 Task: Add Blake's Gluten Free Chicken Pot Pie to the cart.
Action: Mouse moved to (281, 112)
Screenshot: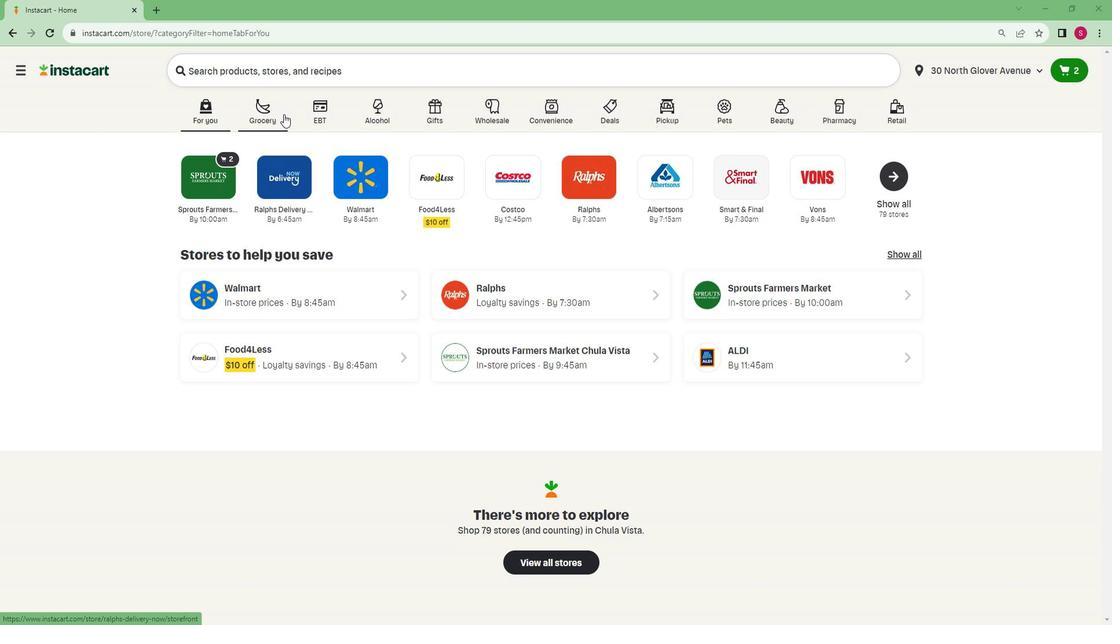 
Action: Mouse pressed left at (281, 112)
Screenshot: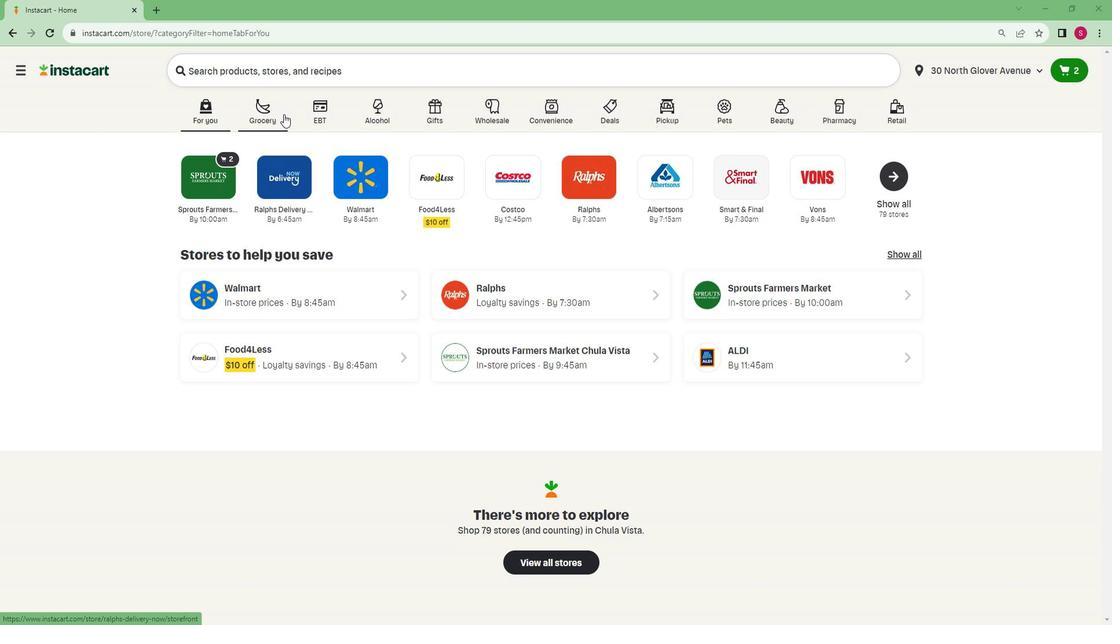 
Action: Mouse moved to (245, 356)
Screenshot: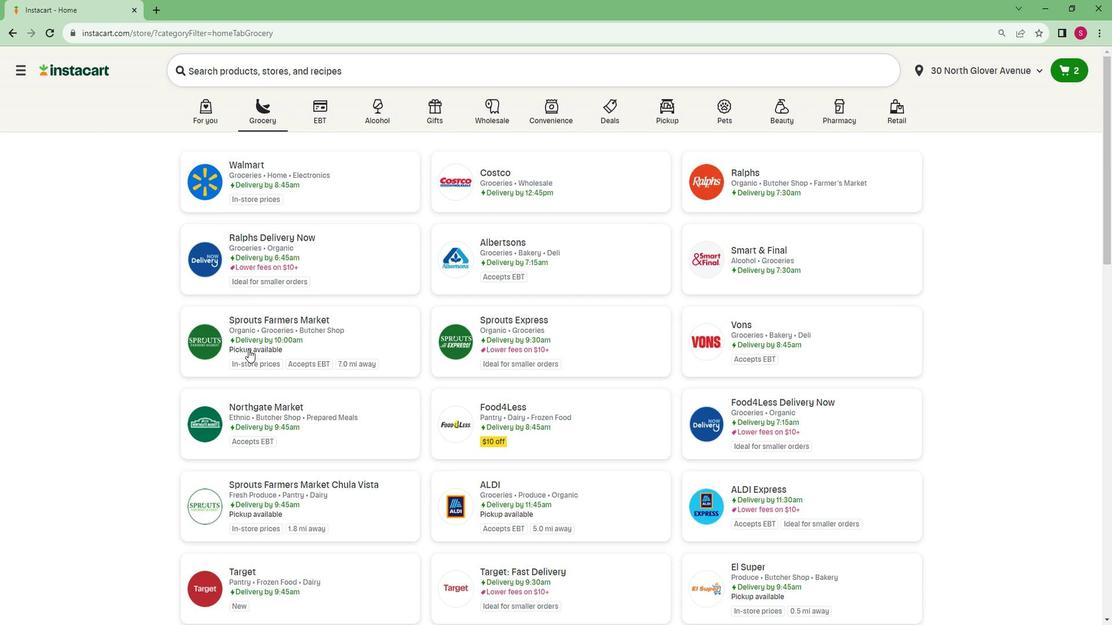 
Action: Mouse pressed left at (245, 356)
Screenshot: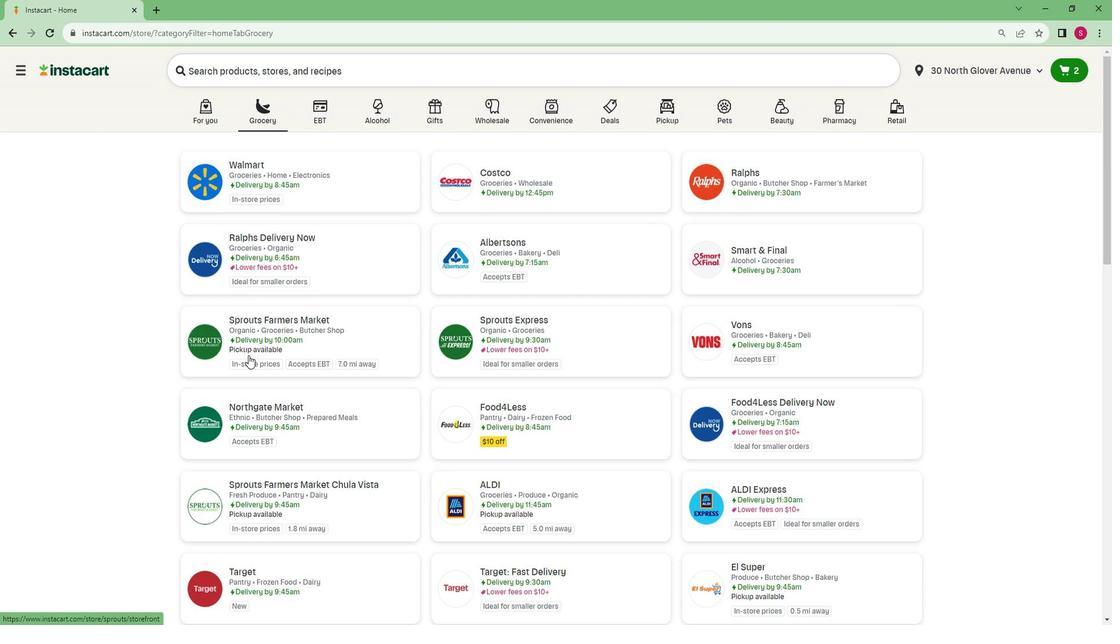 
Action: Mouse moved to (25, 517)
Screenshot: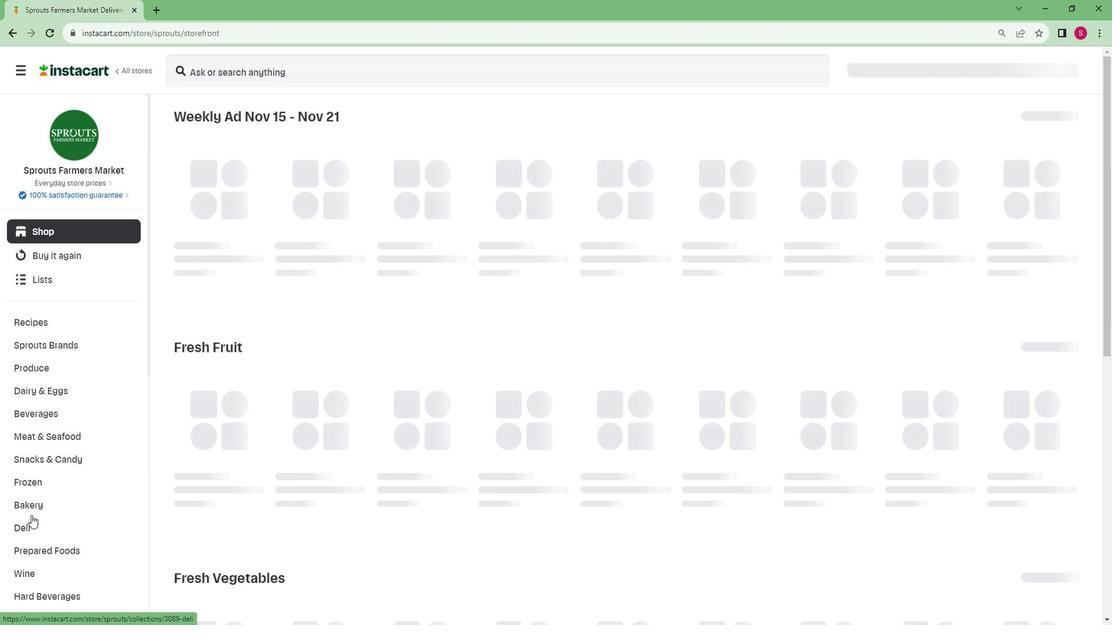 
Action: Mouse scrolled (25, 517) with delta (0, 0)
Screenshot: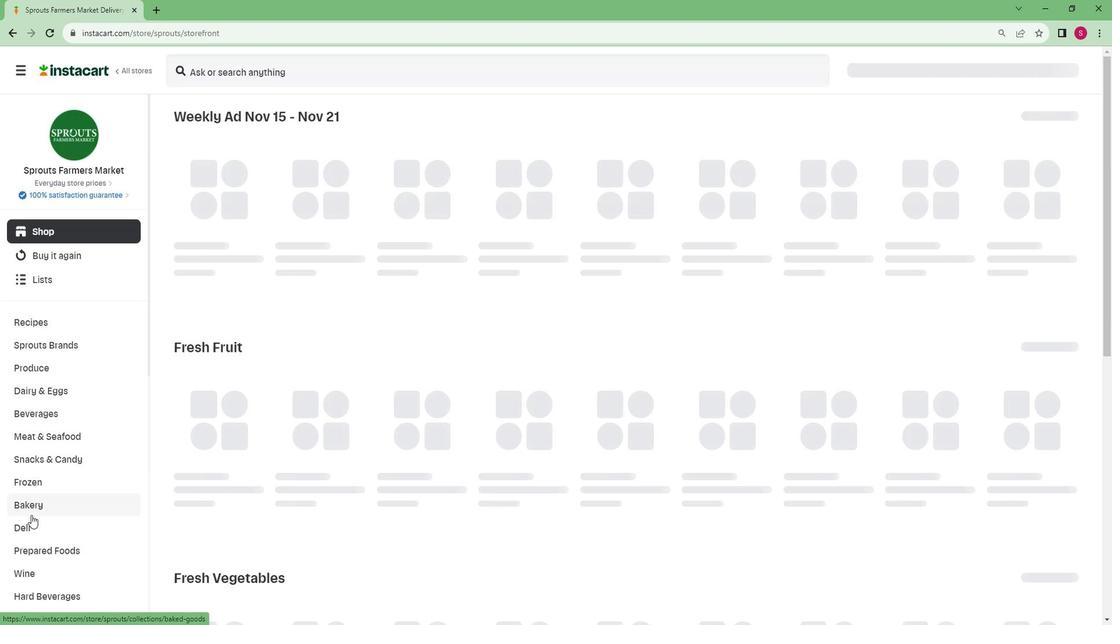 
Action: Mouse scrolled (25, 517) with delta (0, 0)
Screenshot: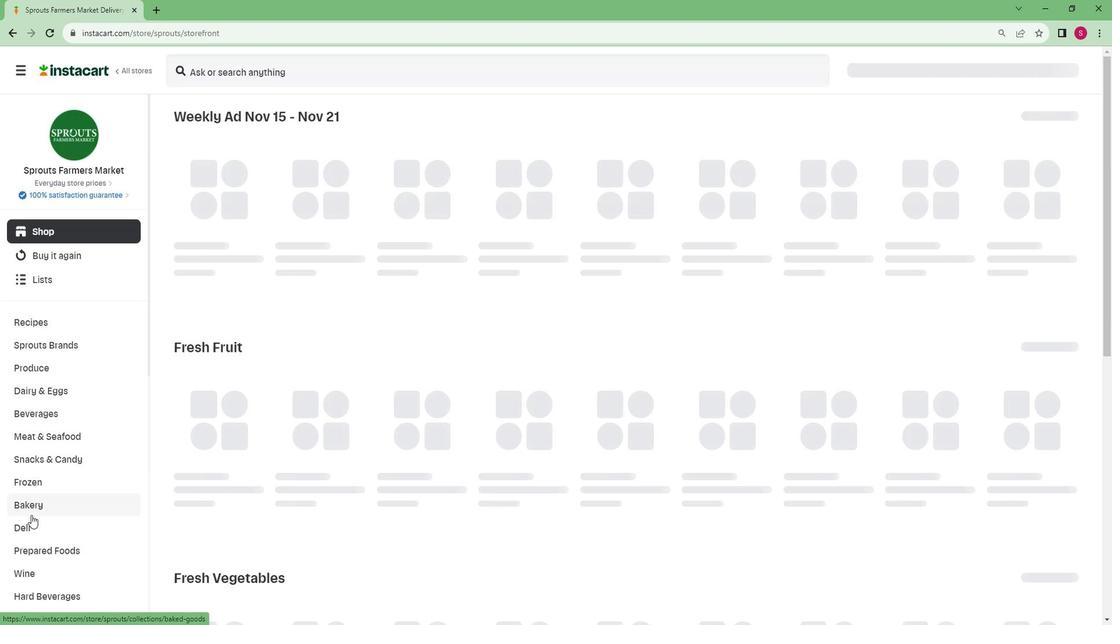 
Action: Mouse scrolled (25, 517) with delta (0, 0)
Screenshot: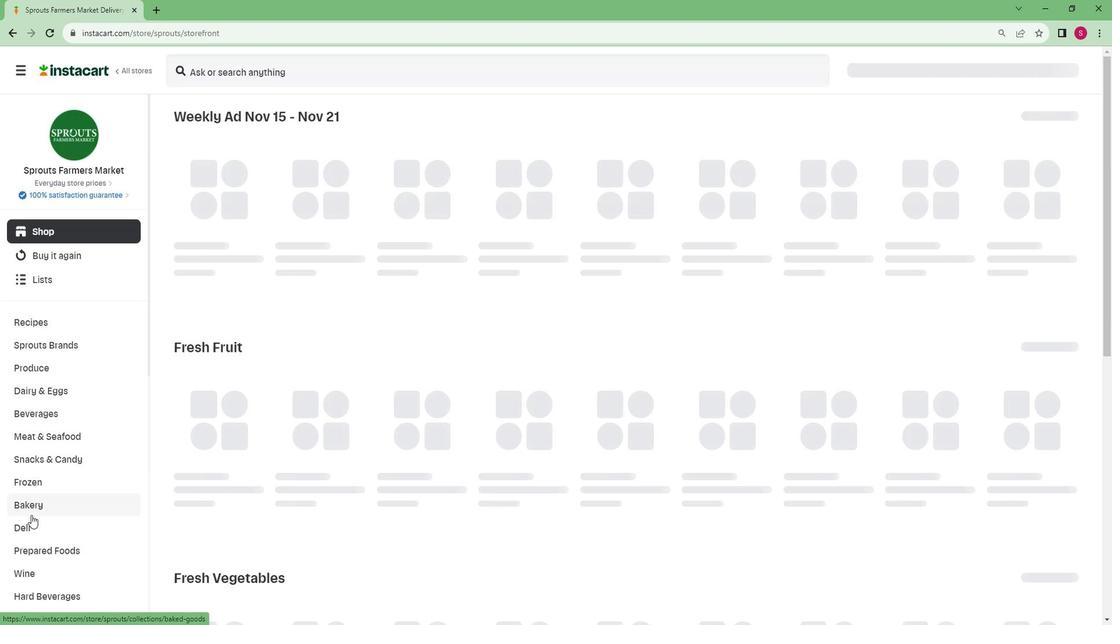
Action: Mouse scrolled (25, 517) with delta (0, 0)
Screenshot: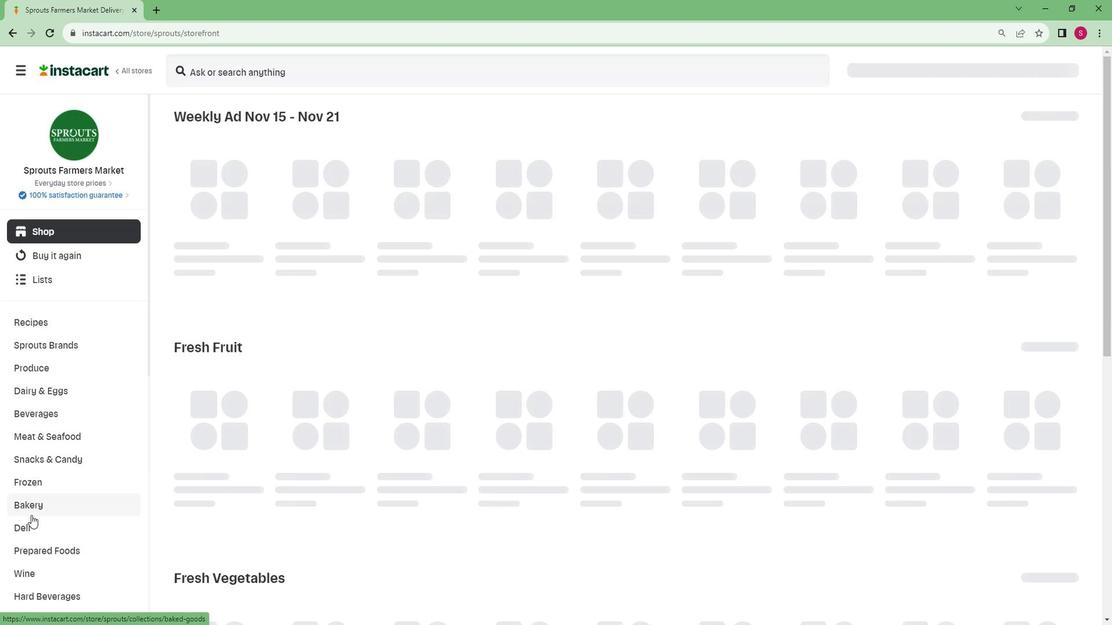 
Action: Mouse scrolled (25, 517) with delta (0, 0)
Screenshot: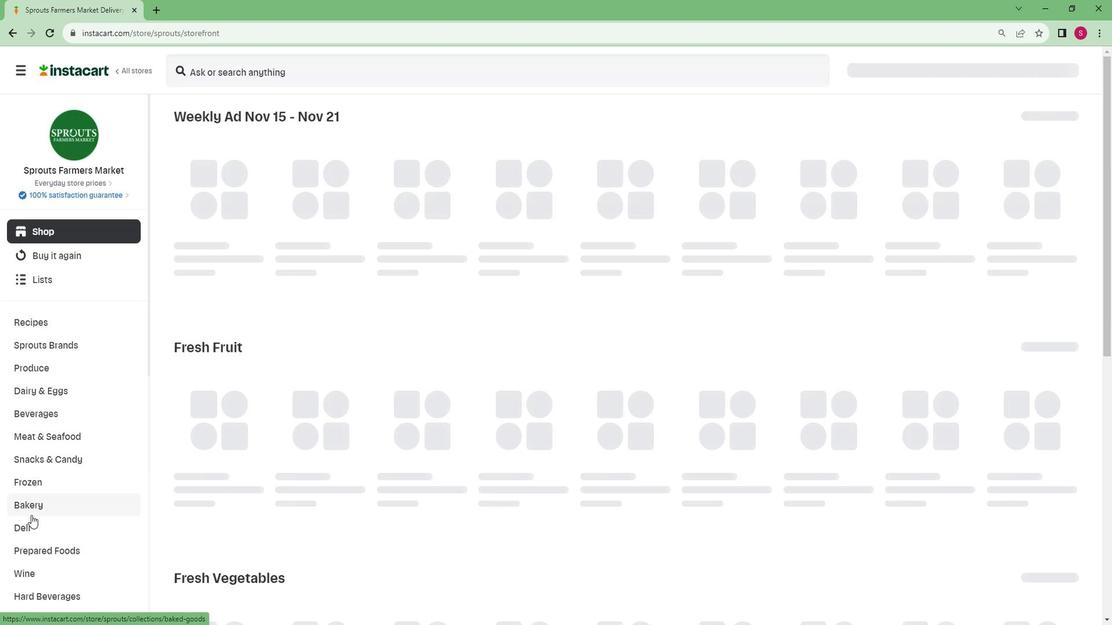 
Action: Mouse scrolled (25, 517) with delta (0, 0)
Screenshot: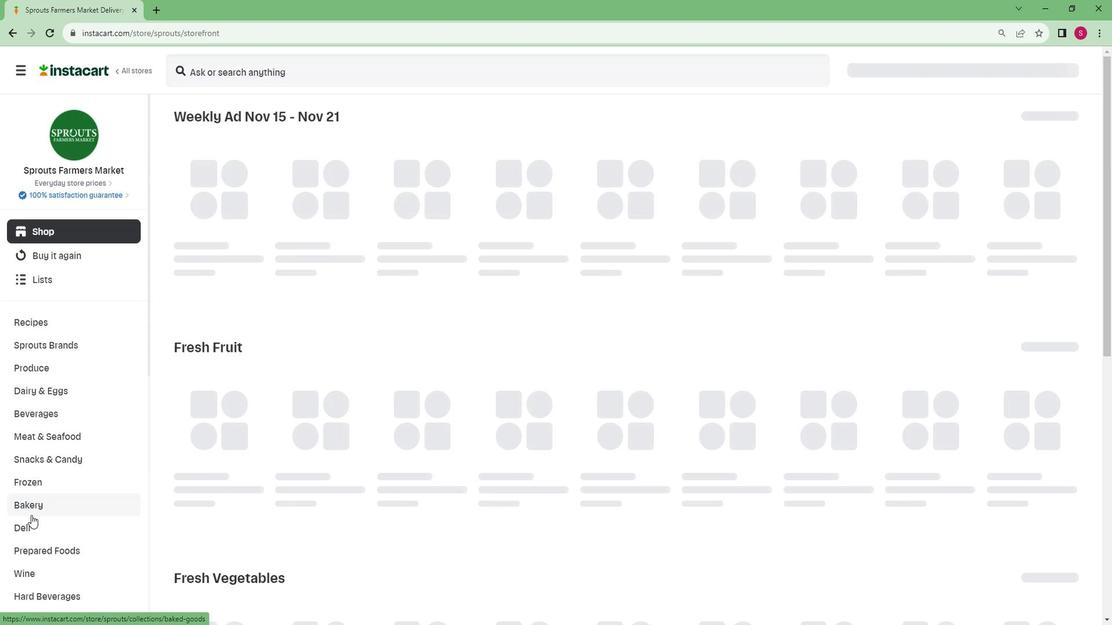 
Action: Mouse scrolled (25, 517) with delta (0, 0)
Screenshot: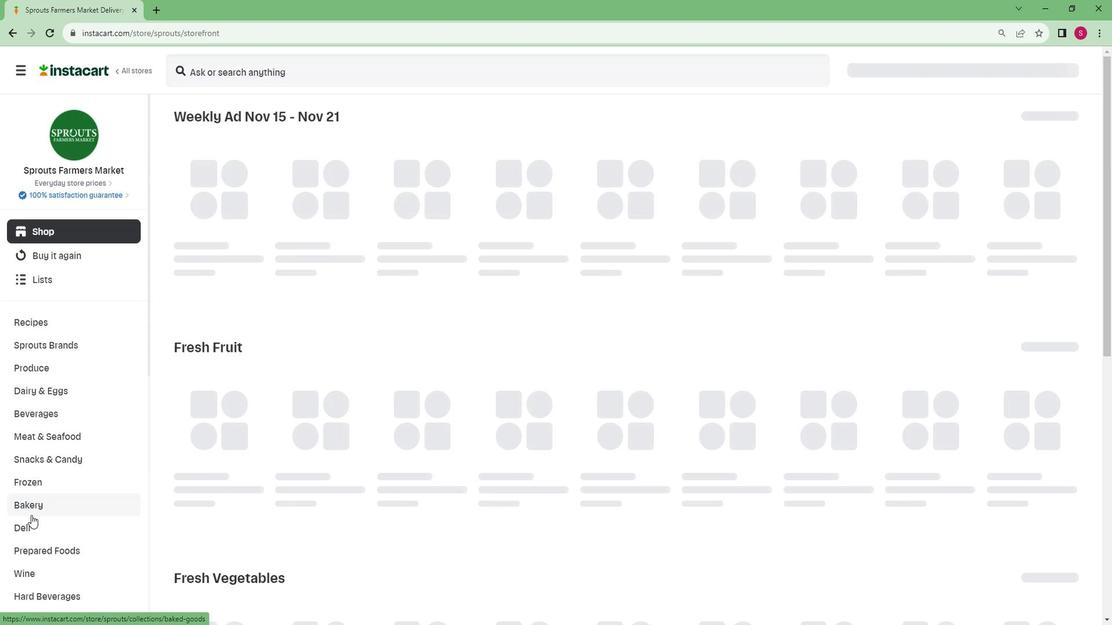 
Action: Mouse scrolled (25, 517) with delta (0, 0)
Screenshot: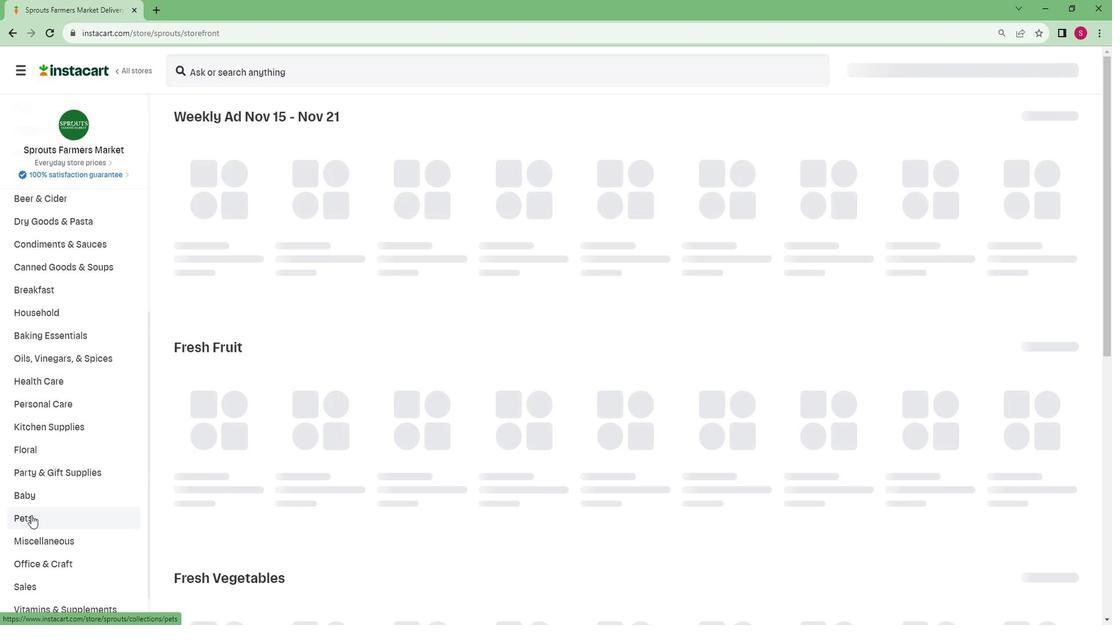 
Action: Mouse scrolled (25, 517) with delta (0, 0)
Screenshot: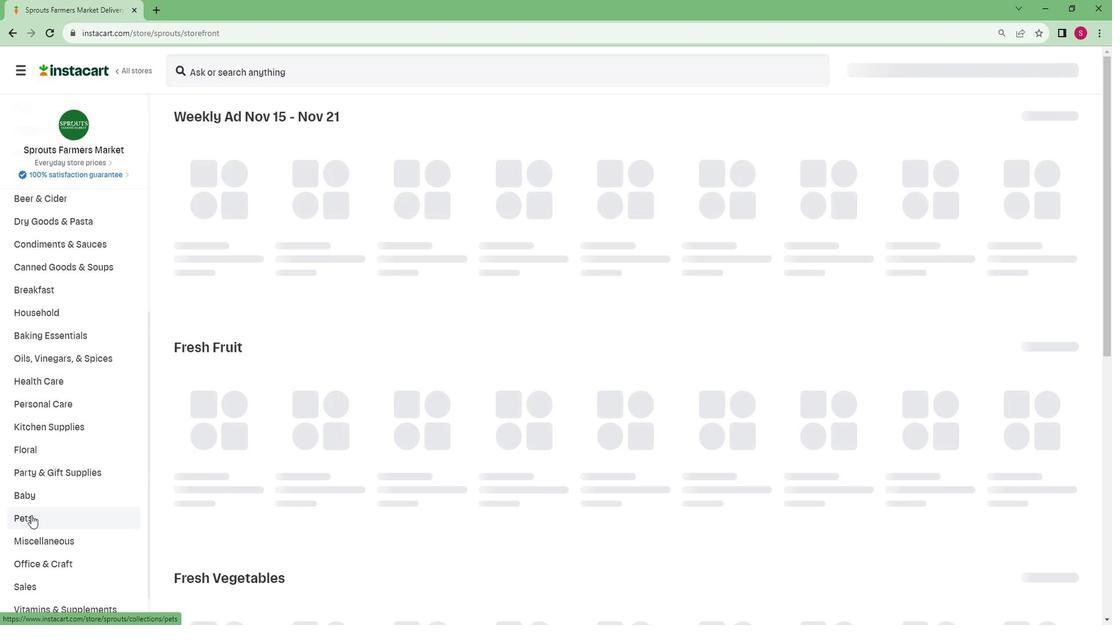 
Action: Mouse scrolled (25, 517) with delta (0, 0)
Screenshot: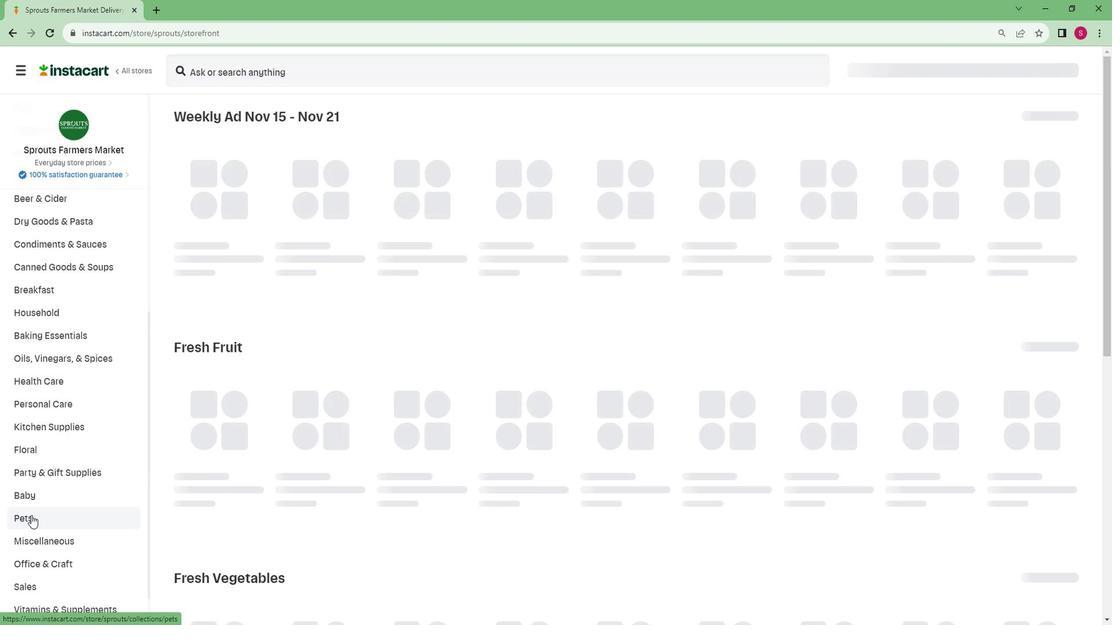 
Action: Mouse scrolled (25, 517) with delta (0, 0)
Screenshot: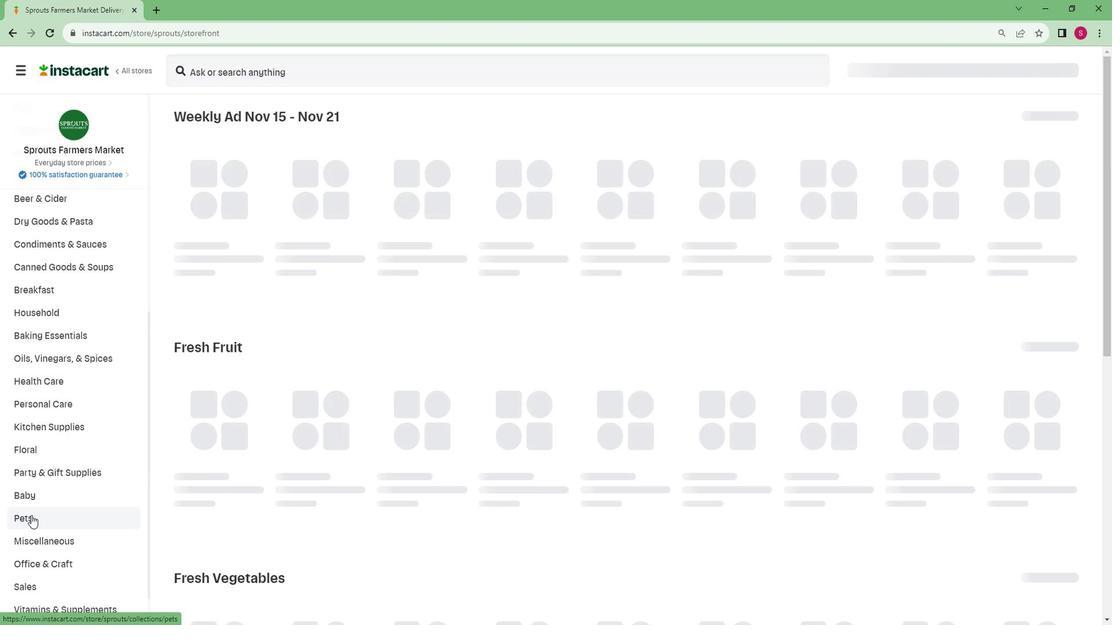
Action: Mouse scrolled (25, 517) with delta (0, 0)
Screenshot: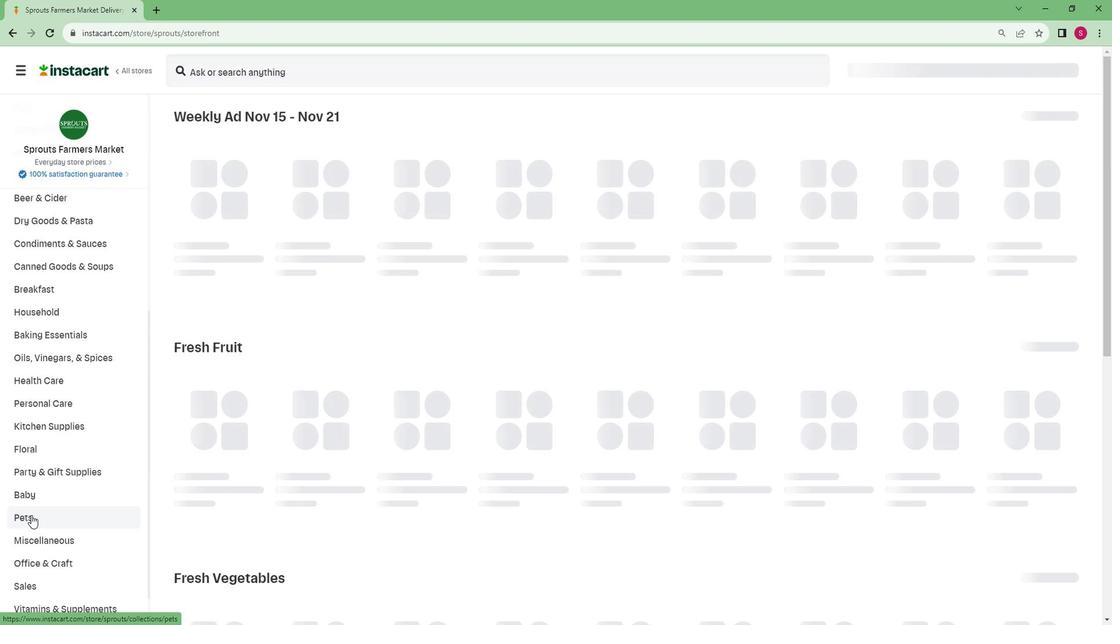 
Action: Mouse moved to (21, 607)
Screenshot: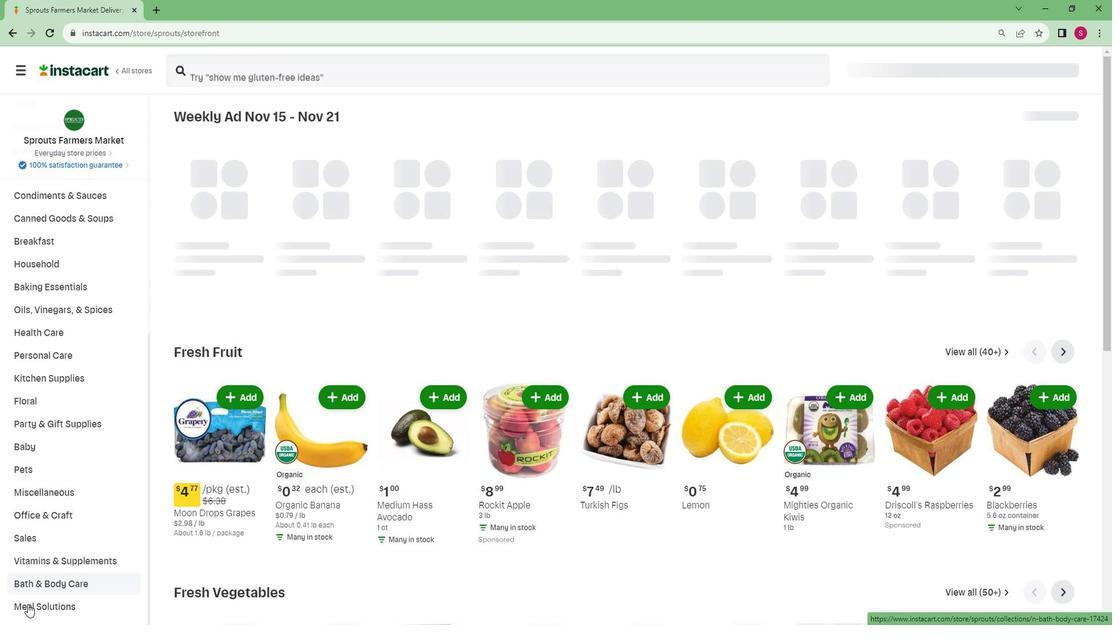 
Action: Mouse pressed left at (21, 607)
Screenshot: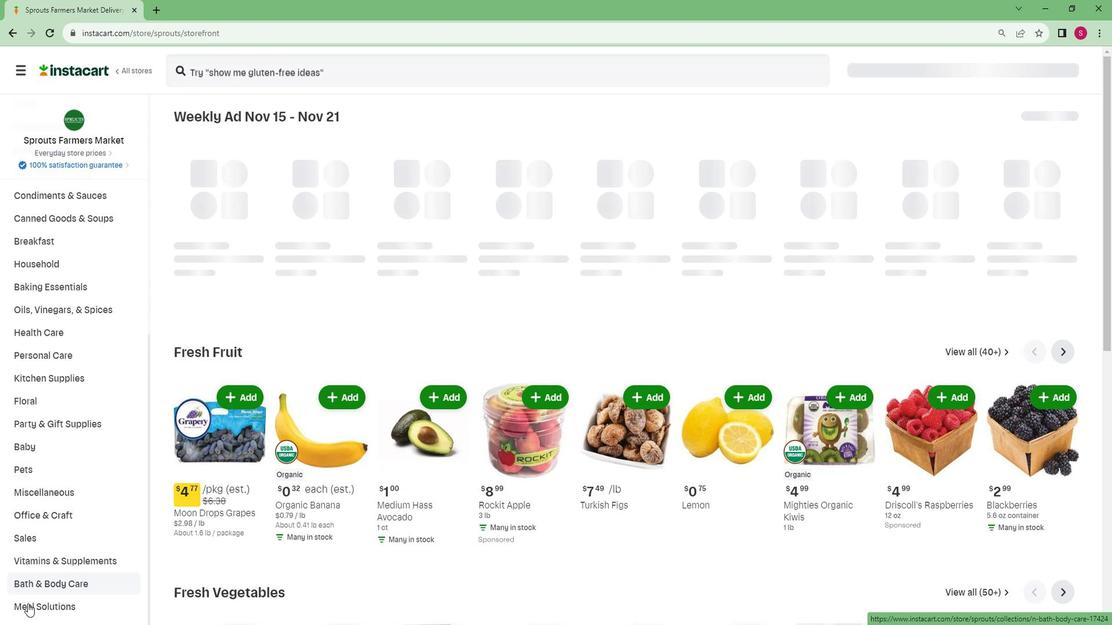 
Action: Mouse moved to (31, 585)
Screenshot: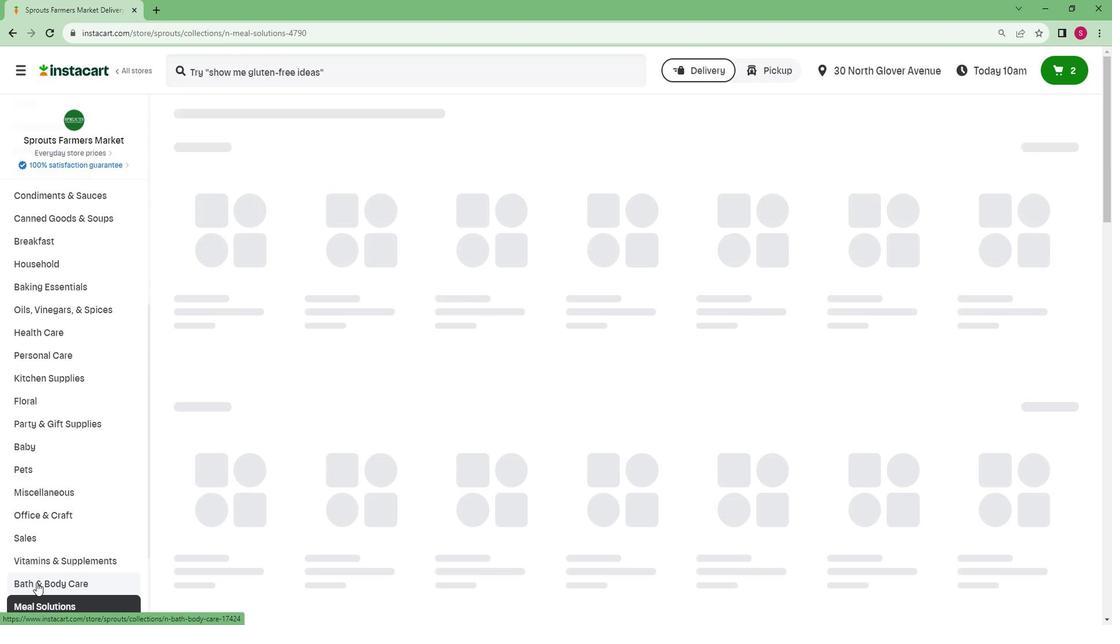 
Action: Mouse scrolled (31, 584) with delta (0, 0)
Screenshot: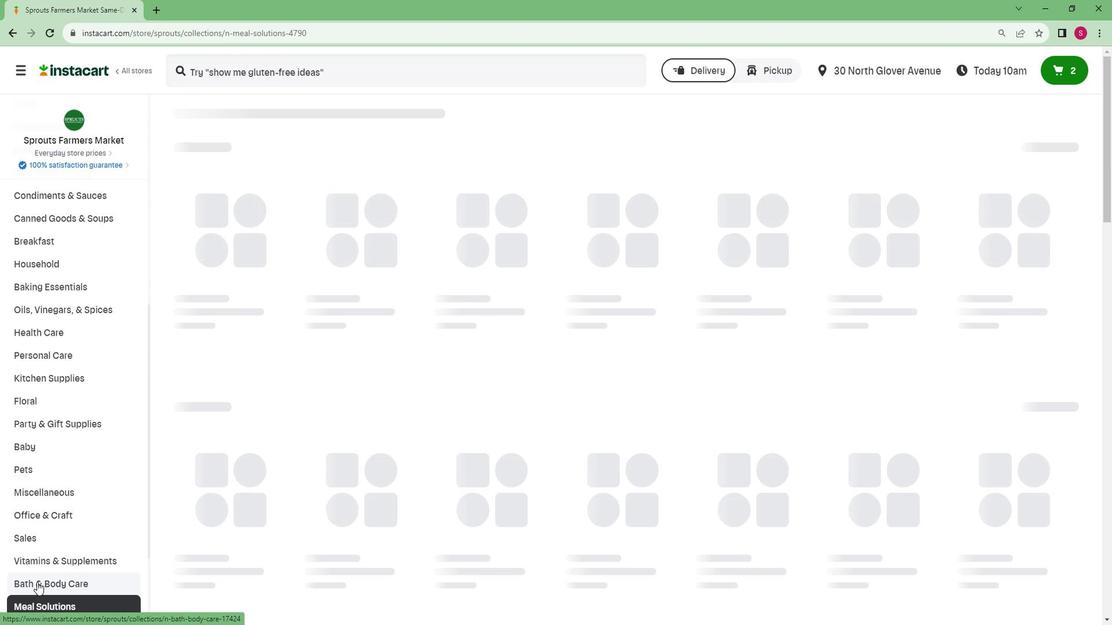 
Action: Mouse scrolled (31, 584) with delta (0, 0)
Screenshot: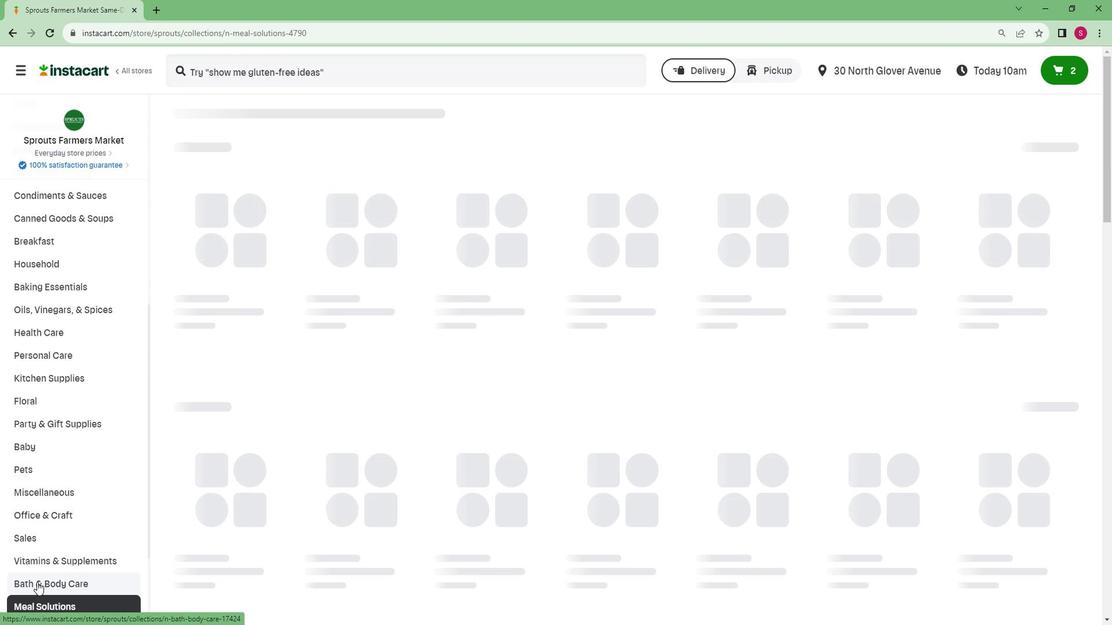 
Action: Mouse scrolled (31, 584) with delta (0, 0)
Screenshot: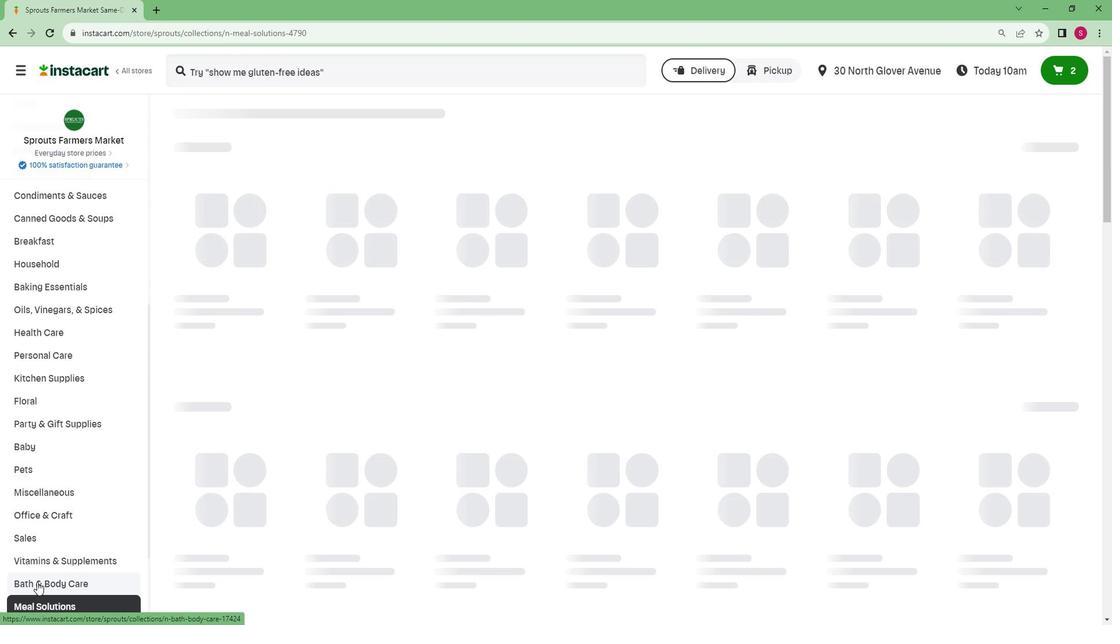 
Action: Mouse scrolled (31, 584) with delta (0, 0)
Screenshot: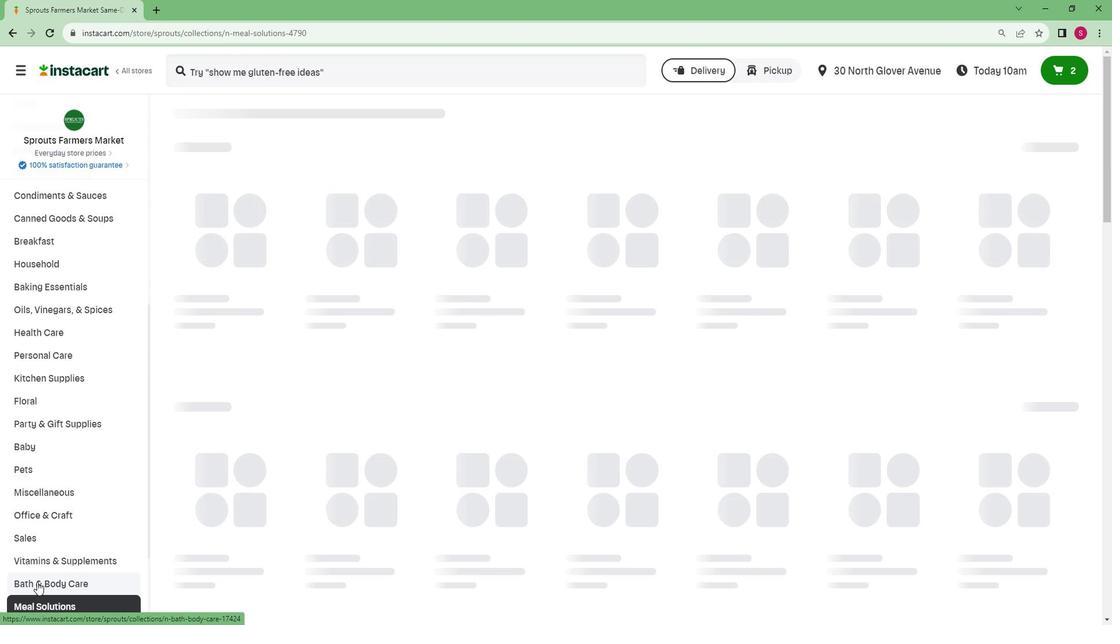 
Action: Mouse scrolled (31, 584) with delta (0, 0)
Screenshot: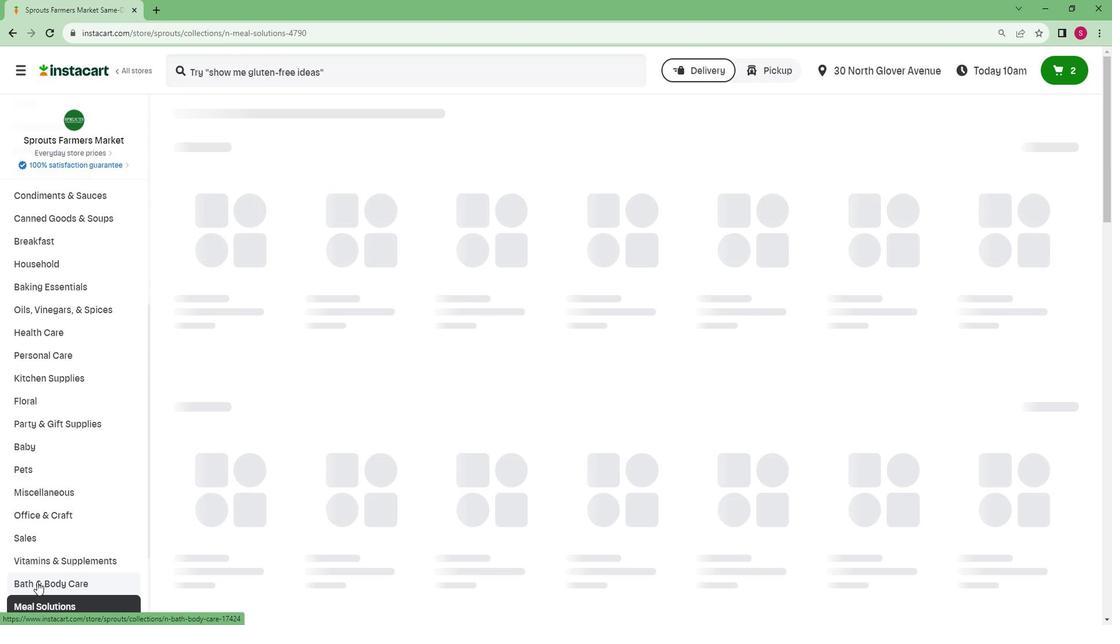 
Action: Mouse scrolled (31, 584) with delta (0, 0)
Screenshot: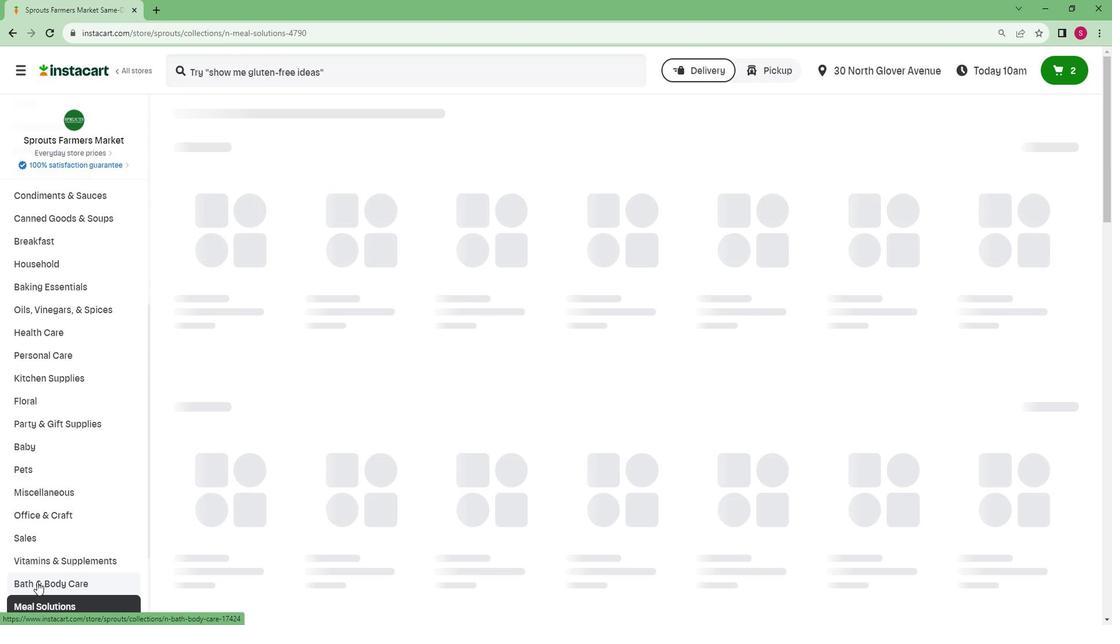 
Action: Mouse moved to (13, 608)
Screenshot: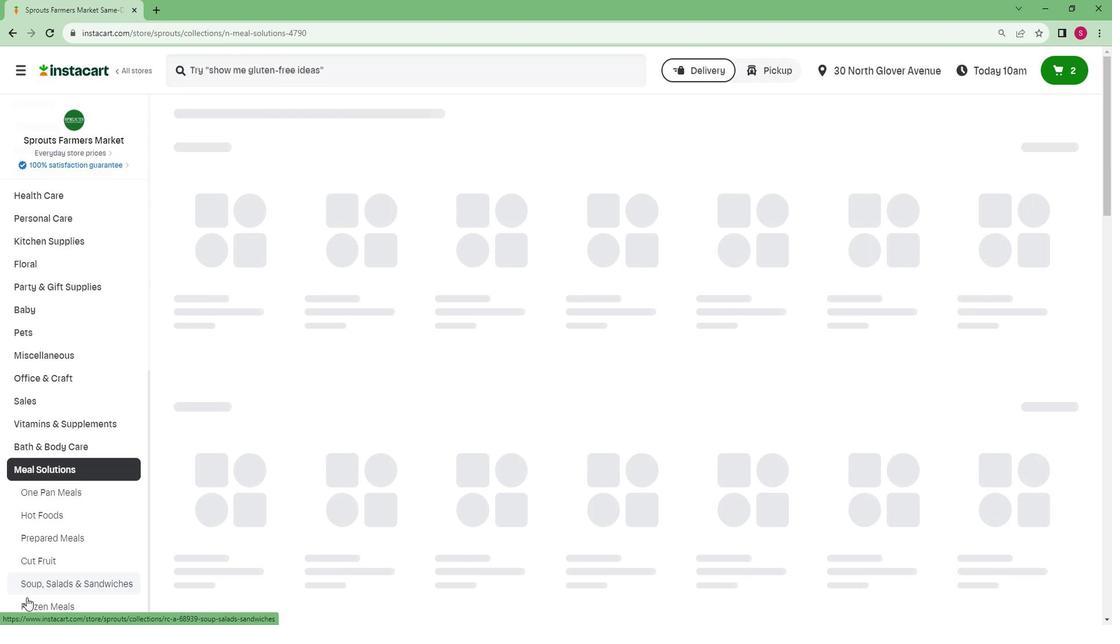 
Action: Mouse pressed left at (13, 608)
Screenshot: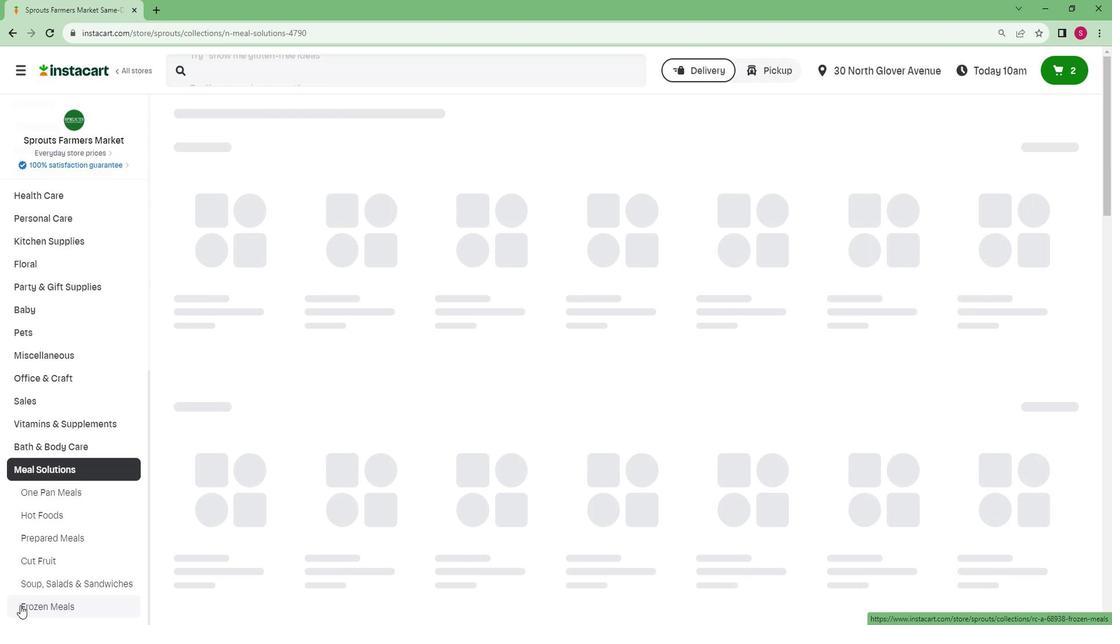 
Action: Mouse moved to (250, 67)
Screenshot: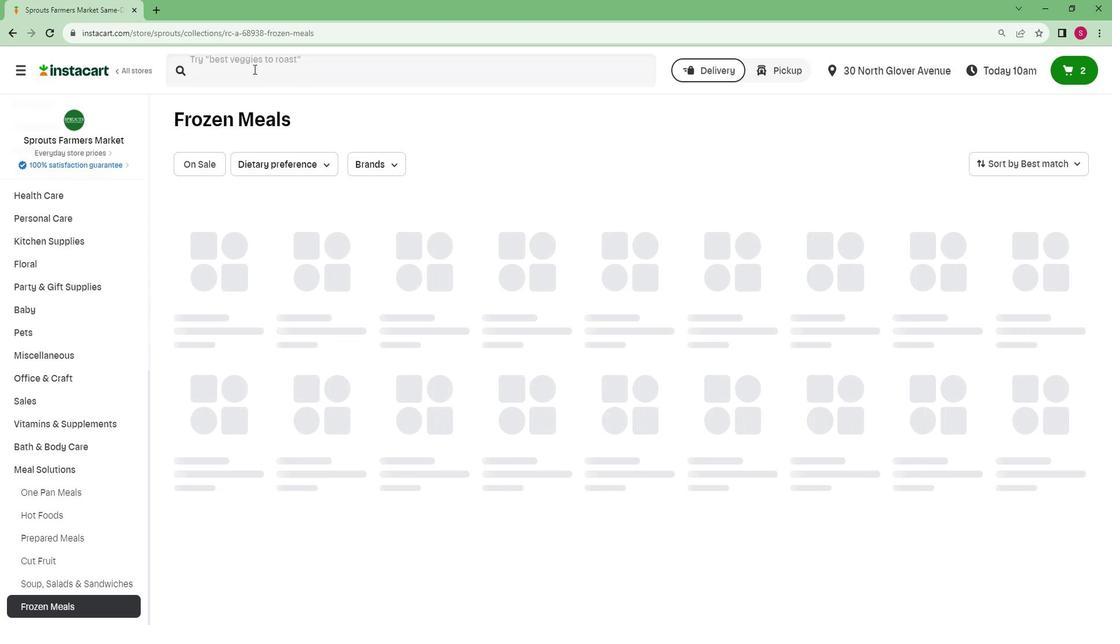 
Action: Mouse pressed left at (250, 67)
Screenshot: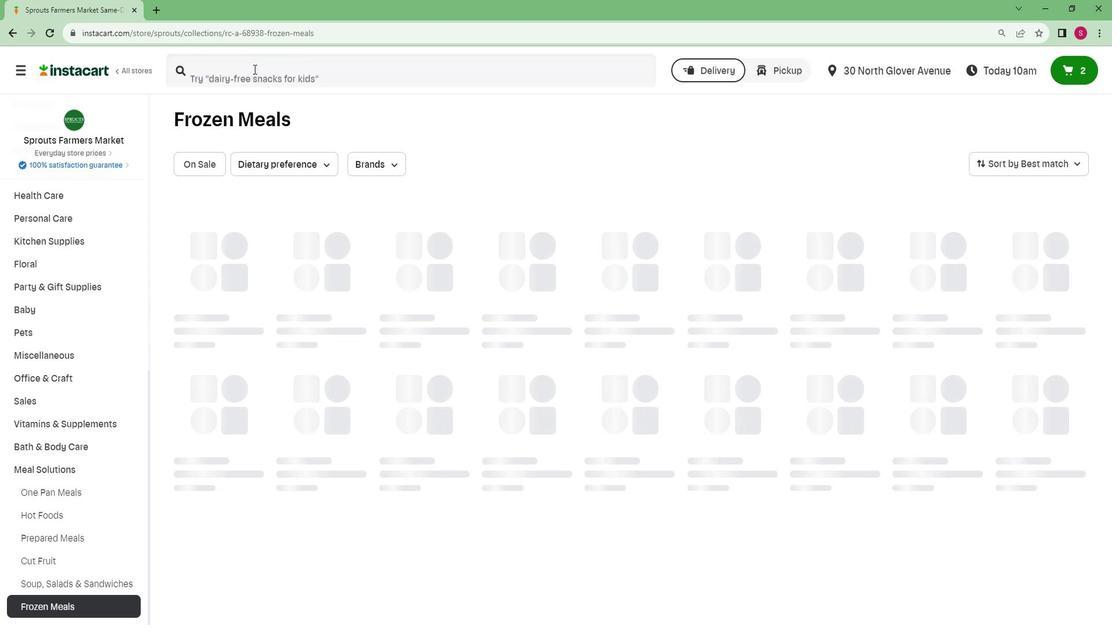 
Action: Key pressed <Key.caps_lock>B<Key.caps_lock>lakes<Key.space><Key.caps_lock>G<Key.caps_lock>luten<Key.space>free<Key.space><Key.caps_lock>C<Key.caps_lock>hicken<Key.space><Key.caps_lock>P<Key.caps_lock>ot<Key.space>pie<Key.enter>
Screenshot: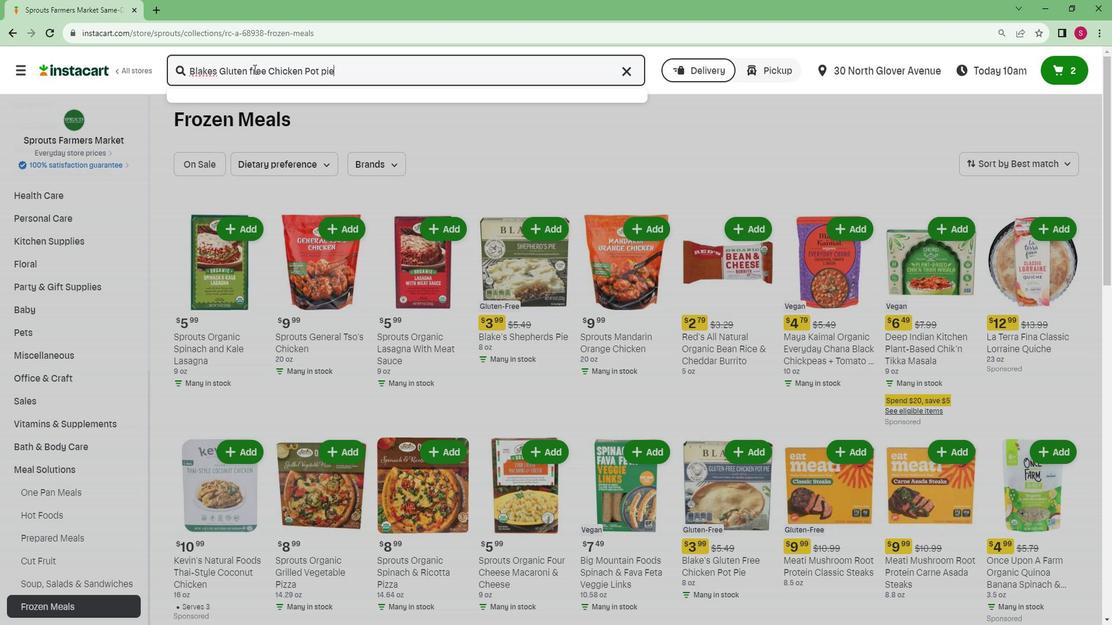 
Action: Mouse moved to (514, 169)
Screenshot: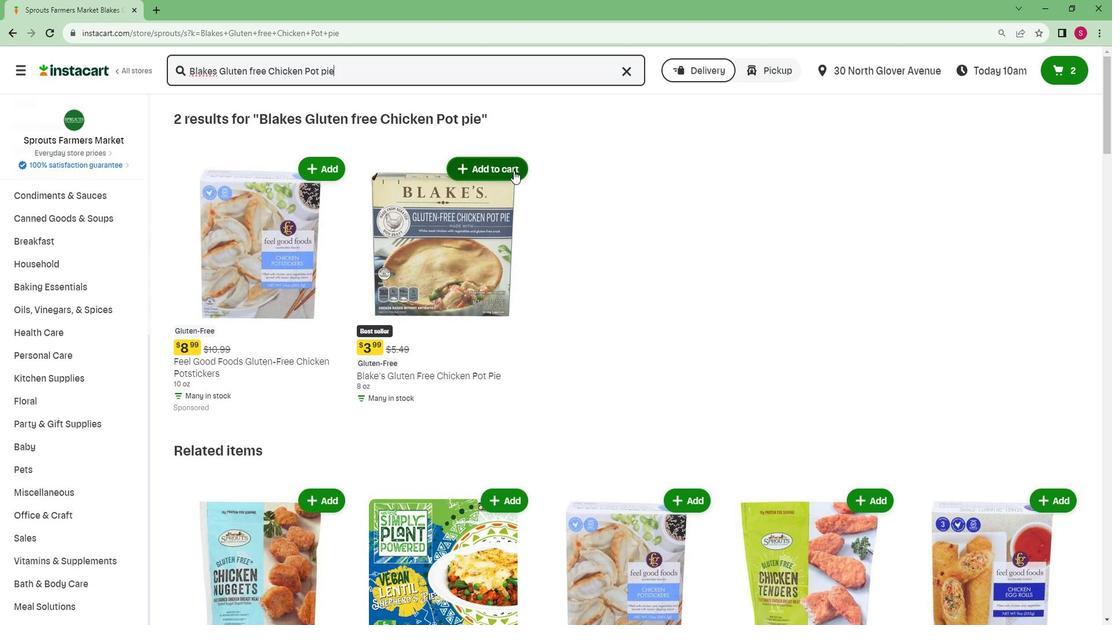 
Action: Mouse pressed left at (514, 169)
Screenshot: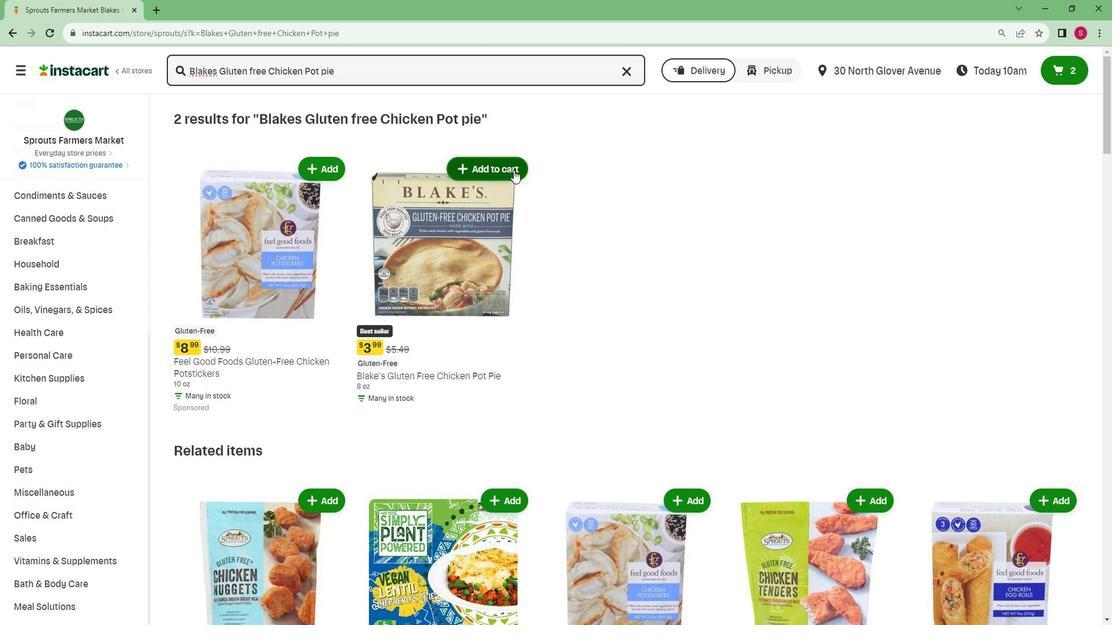 
Action: Mouse moved to (514, 169)
Screenshot: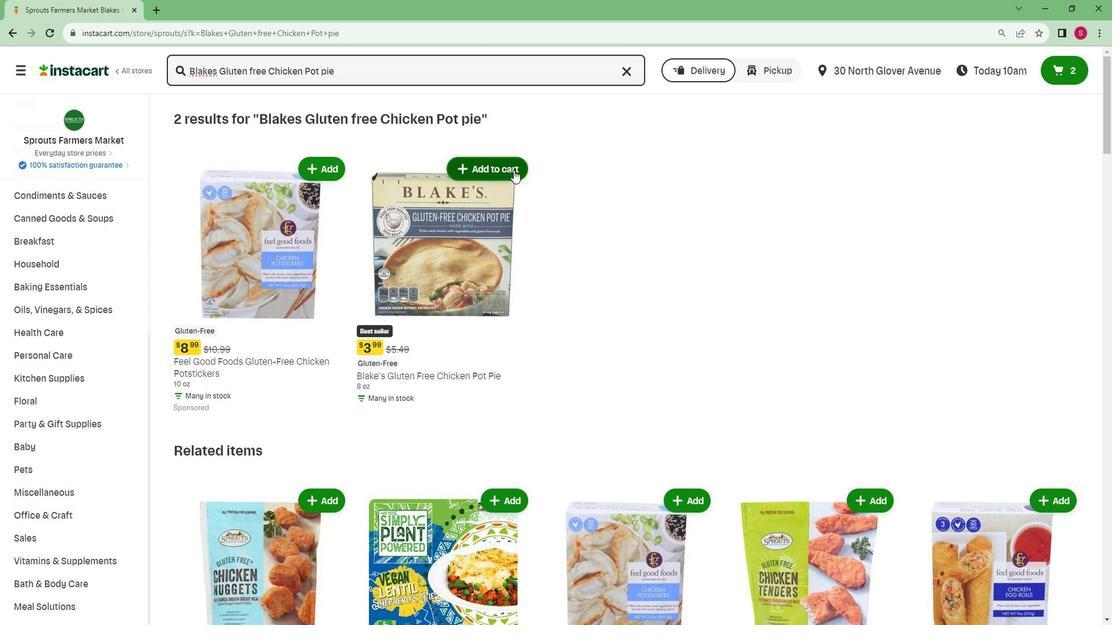 
